 Task: For heading Calibri with Bold.  font size for heading24,  'Change the font style of data to'Bell MT.  and font size to 16,  Change the alignment of both headline & data to Align middle & Align Center.  In the sheet  BudgetAdjust
Action: Mouse moved to (65, 112)
Screenshot: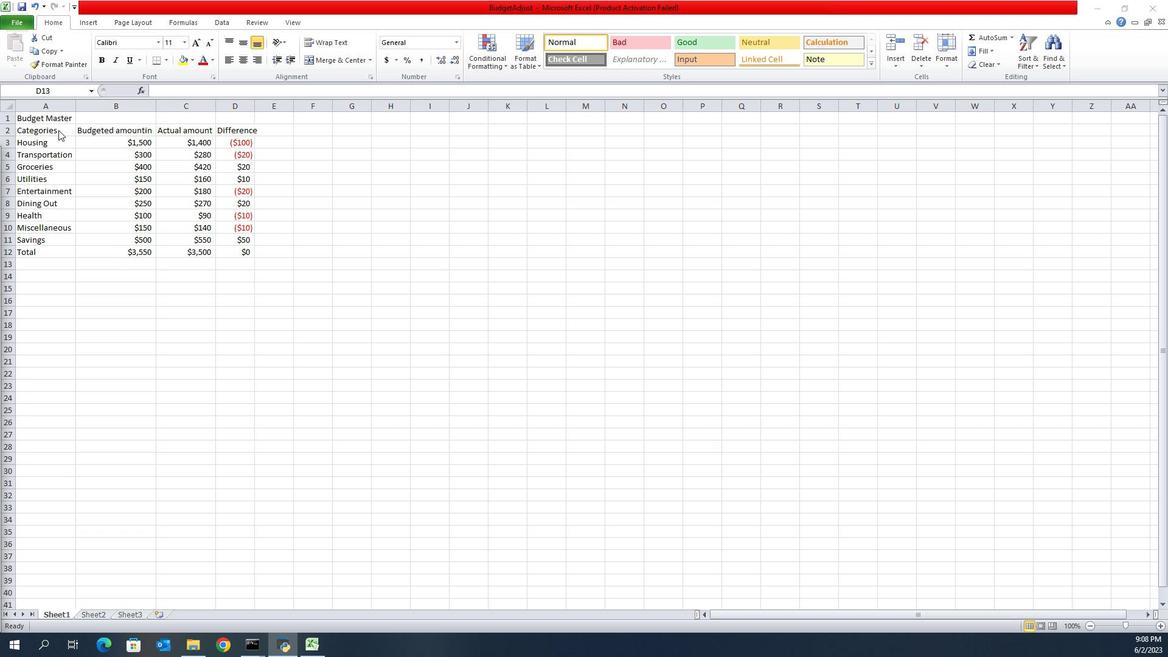 
Action: Mouse pressed left at (65, 112)
Screenshot: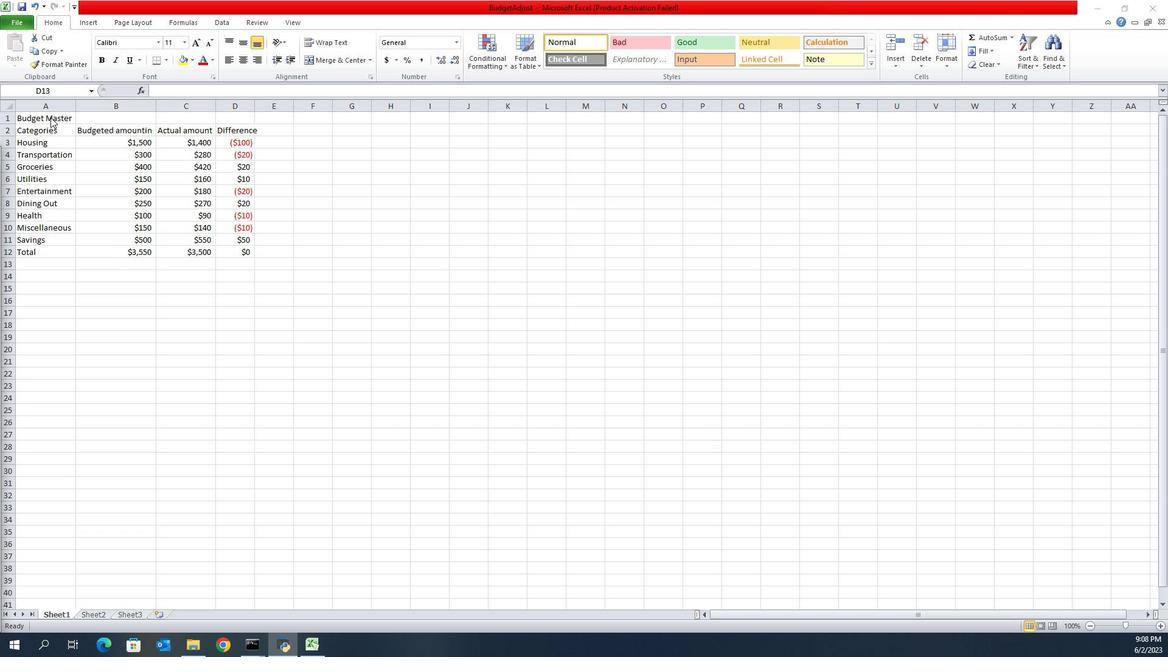 
Action: Mouse moved to (73, 115)
Screenshot: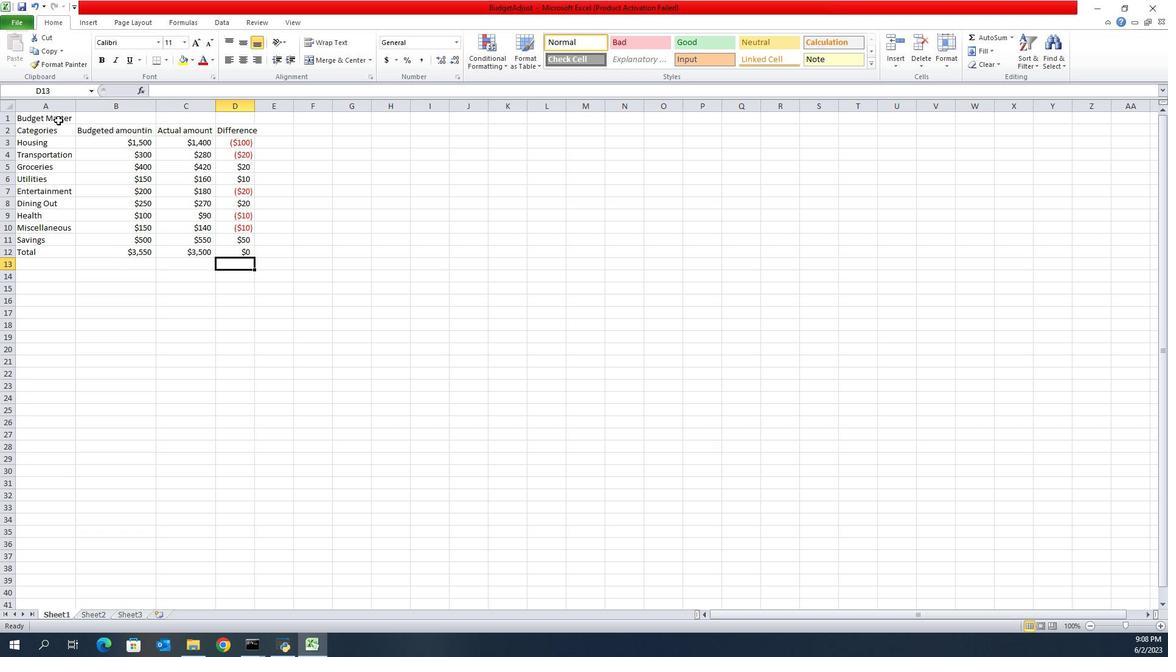 
Action: Mouse pressed left at (73, 115)
Screenshot: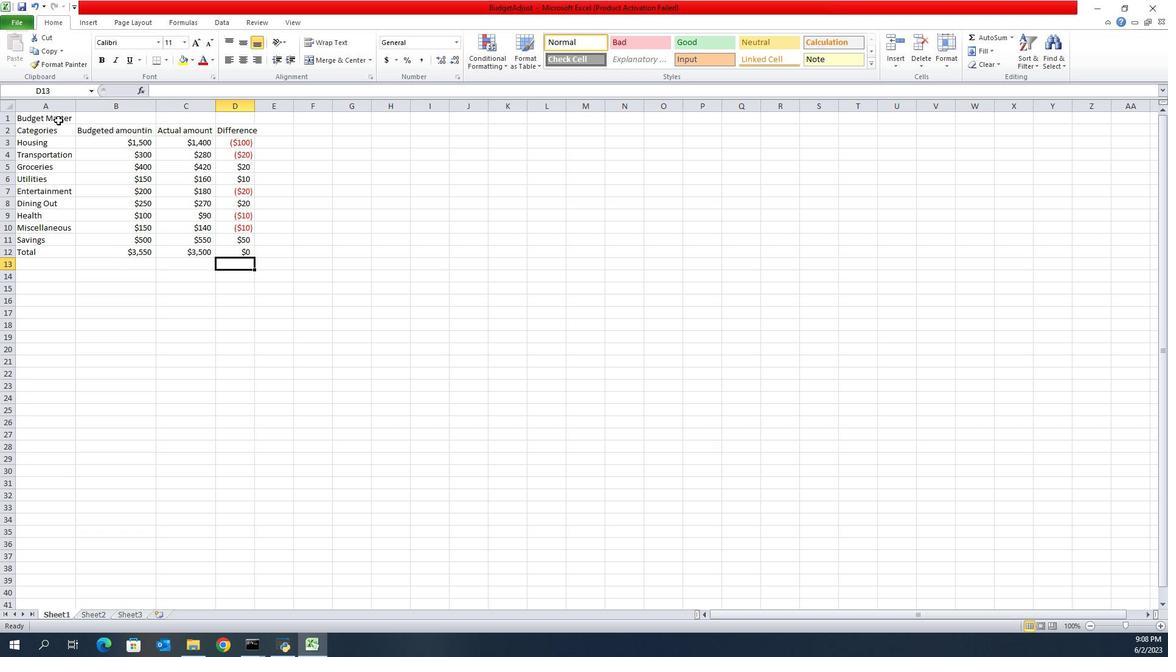 
Action: Mouse moved to (320, 63)
Screenshot: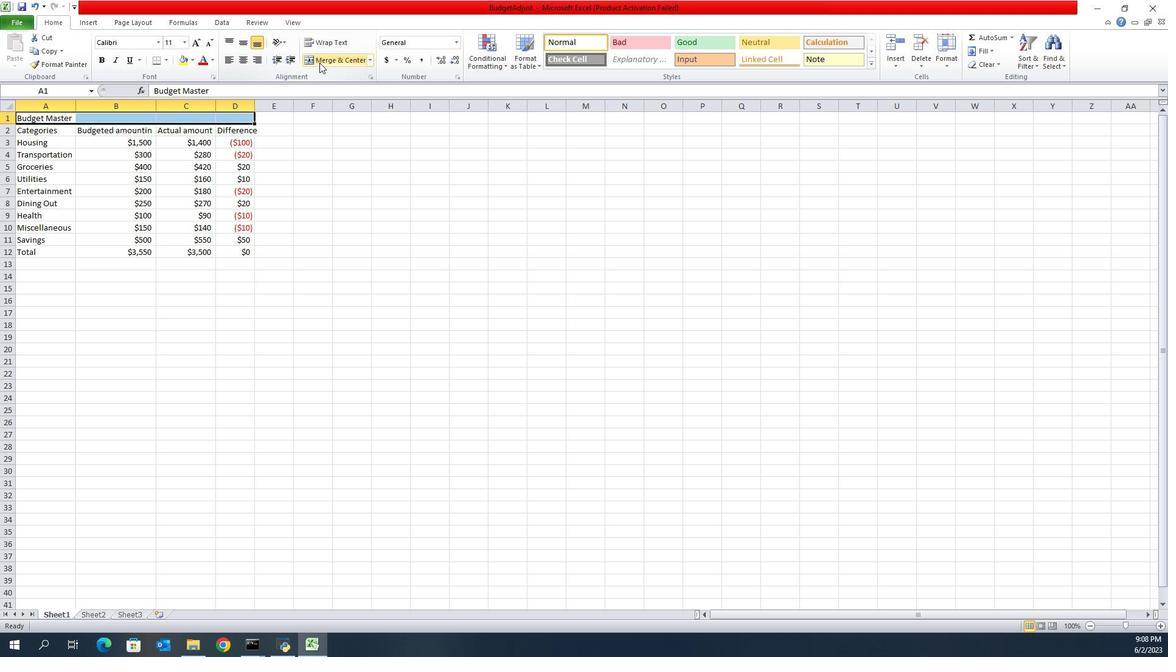 
Action: Mouse pressed left at (320, 63)
Screenshot: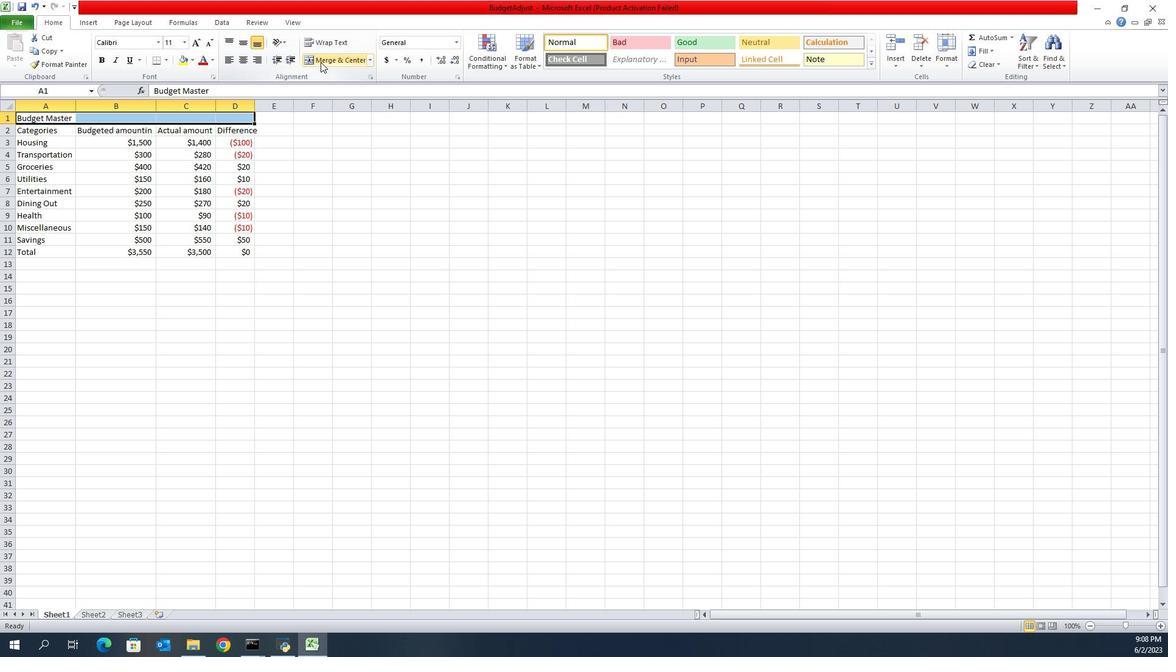 
Action: Mouse moved to (112, 62)
Screenshot: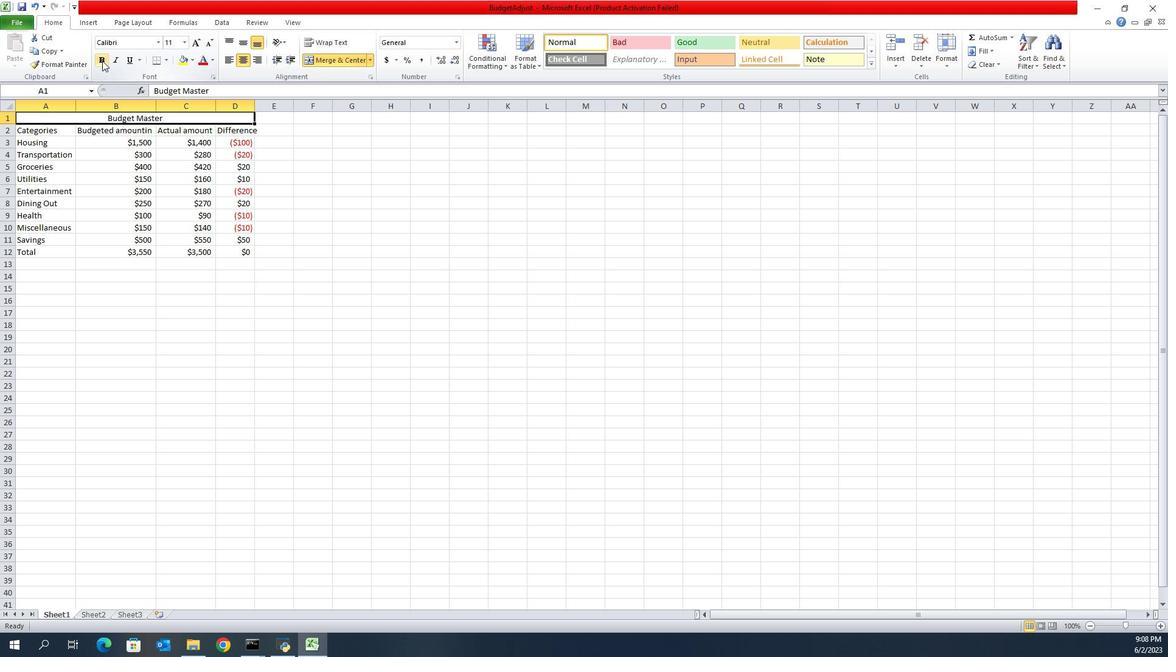 
Action: Mouse pressed left at (112, 62)
Screenshot: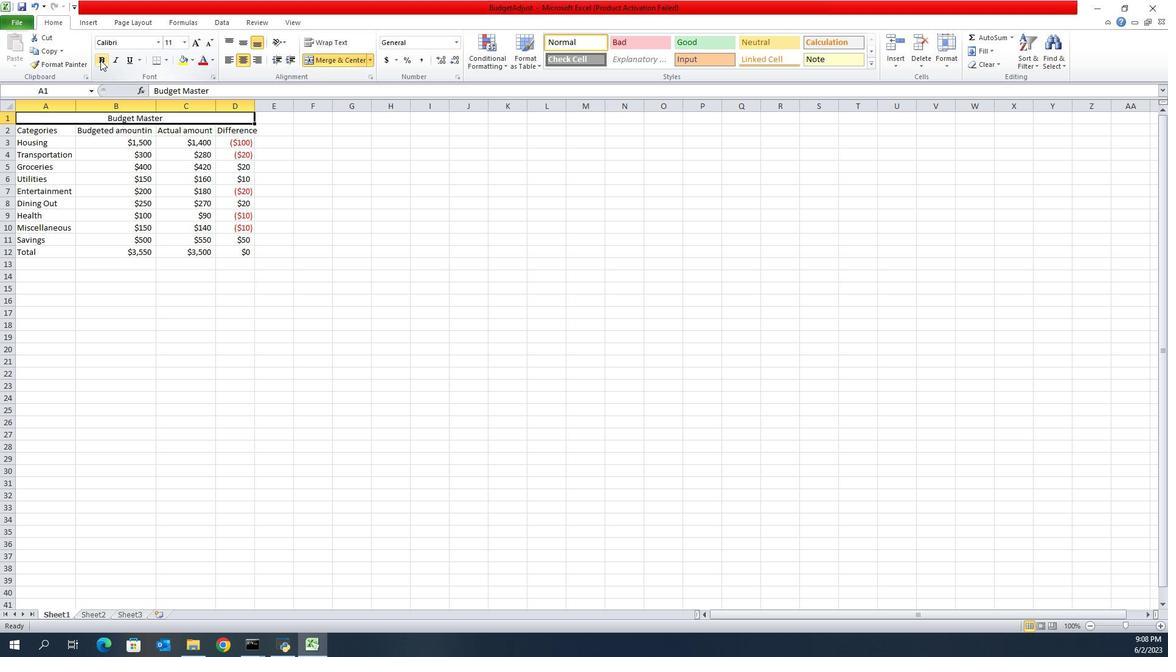 
Action: Mouse moved to (147, 45)
Screenshot: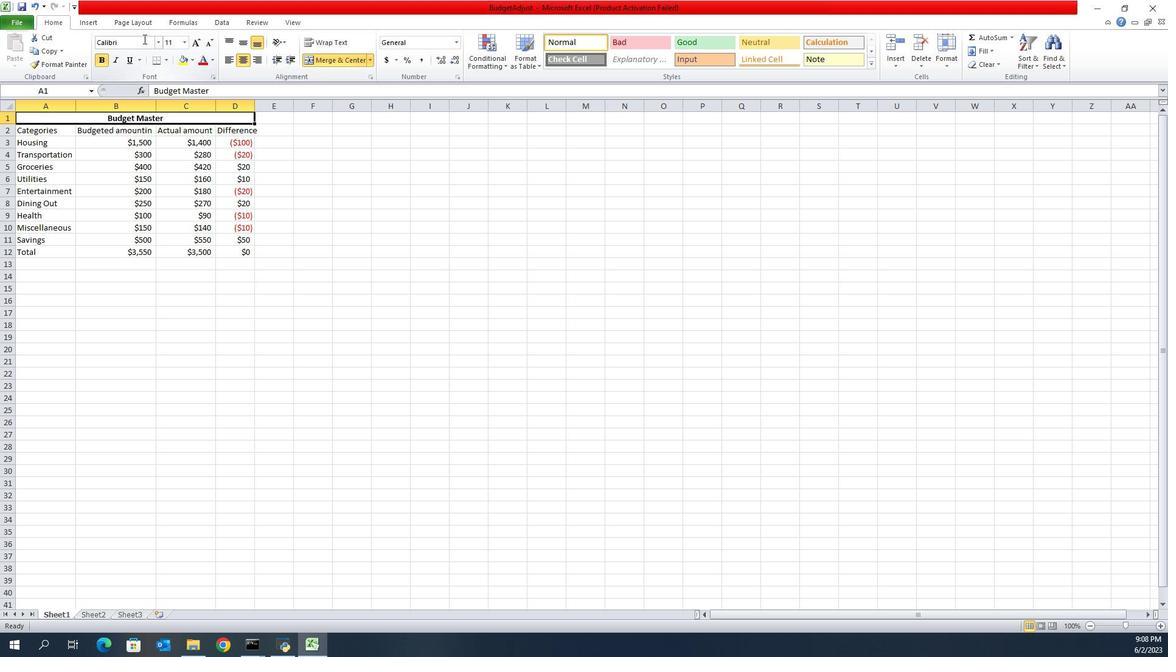 
Action: Mouse pressed left at (147, 45)
Screenshot: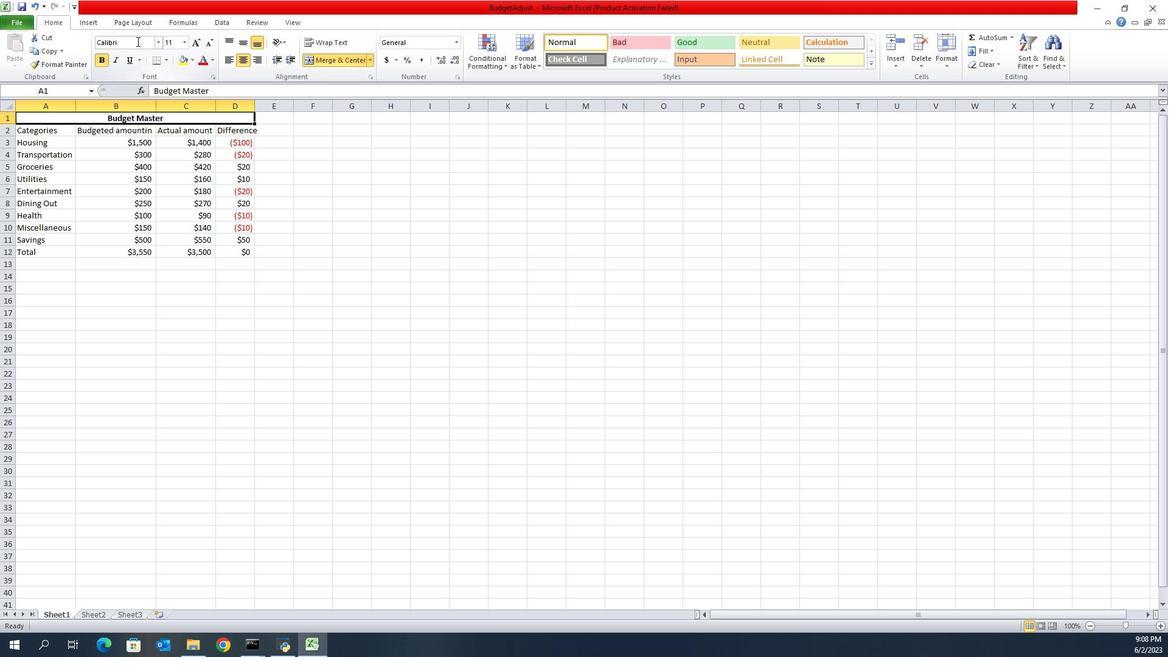
Action: Mouse moved to (150, 46)
Screenshot: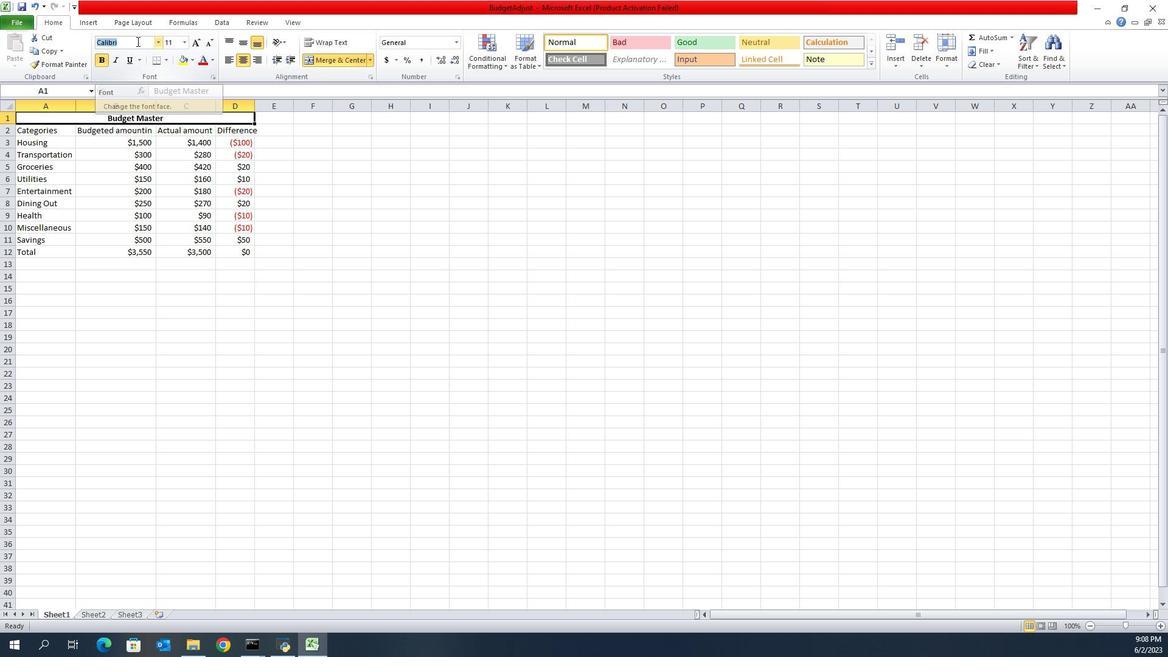 
Action: Key pressed <Key.shift>Calibri<Key.enter>
Screenshot: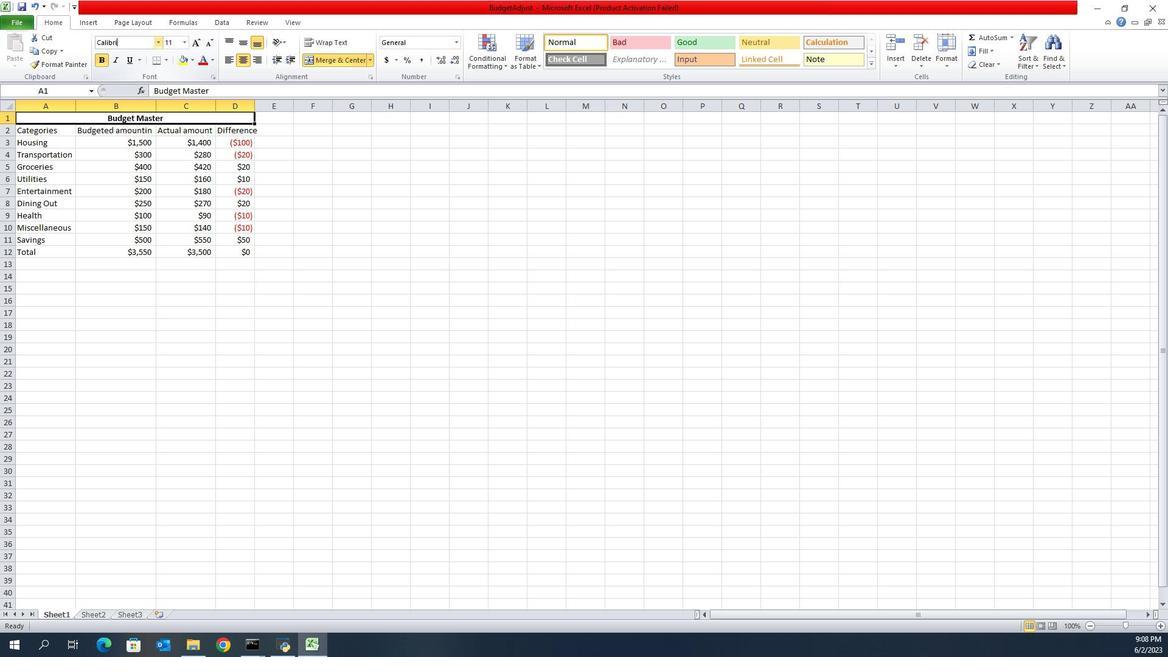 
Action: Mouse moved to (182, 46)
Screenshot: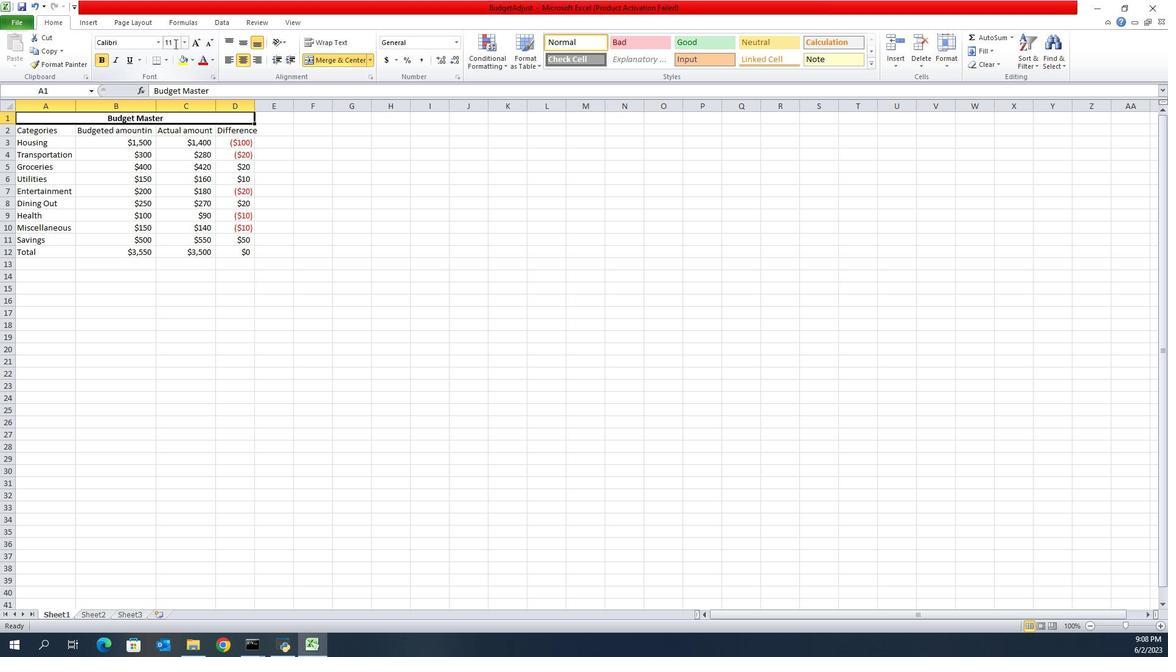 
Action: Mouse pressed left at (182, 46)
Screenshot: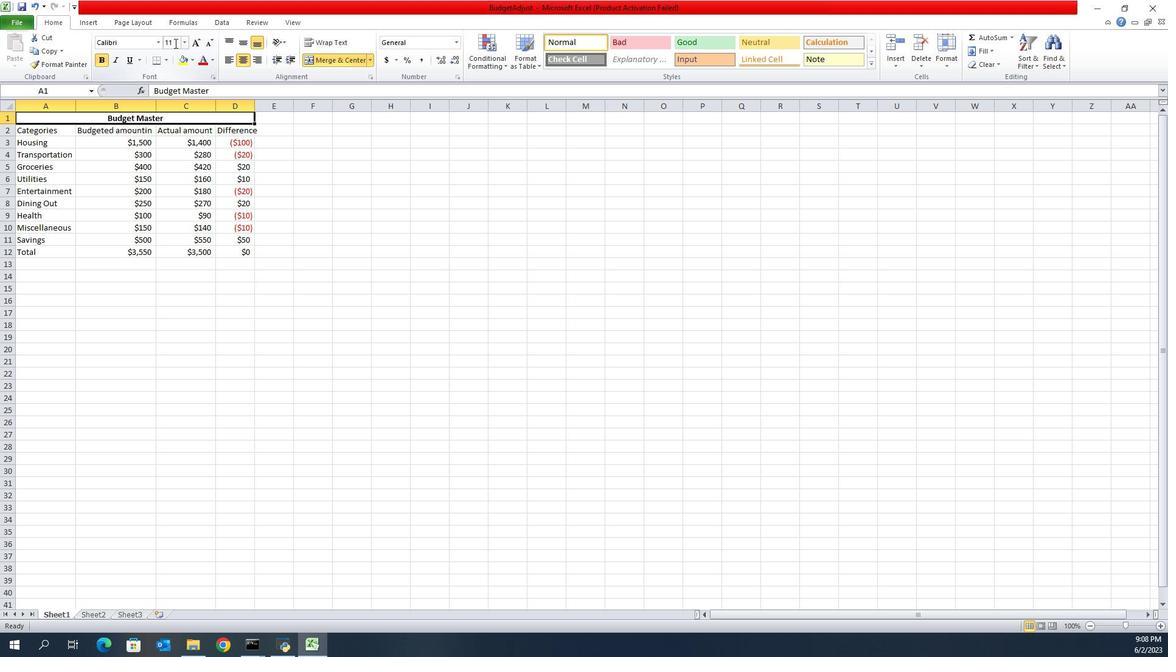 
Action: Key pressed 24<Key.enter>
Screenshot: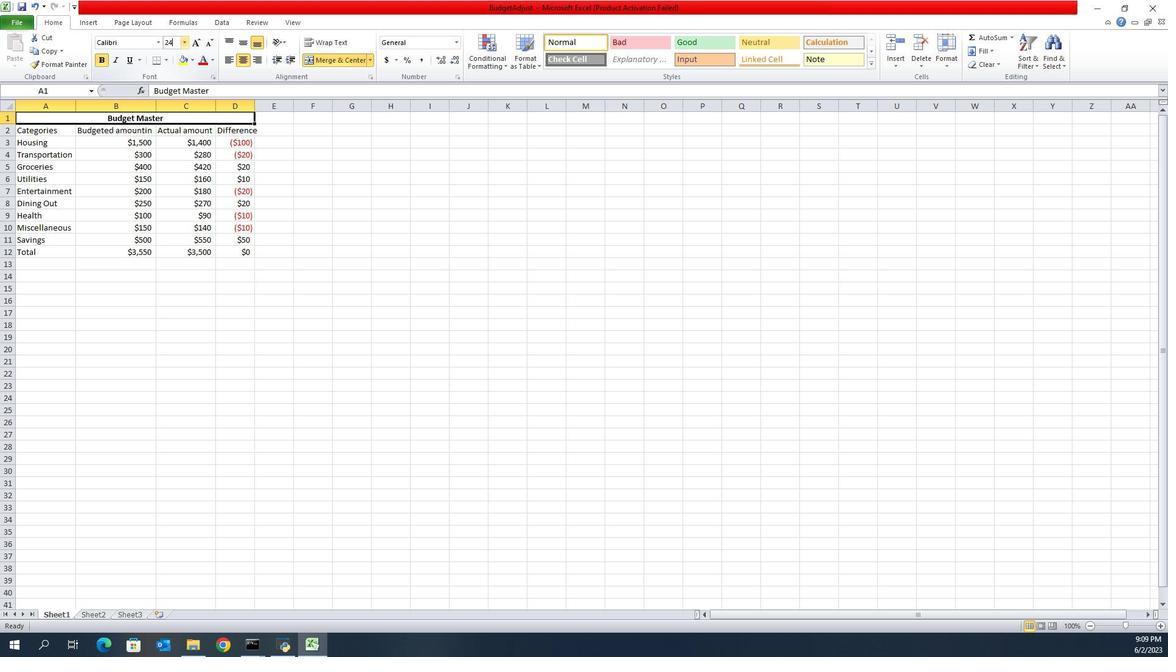 
Action: Mouse moved to (52, 136)
Screenshot: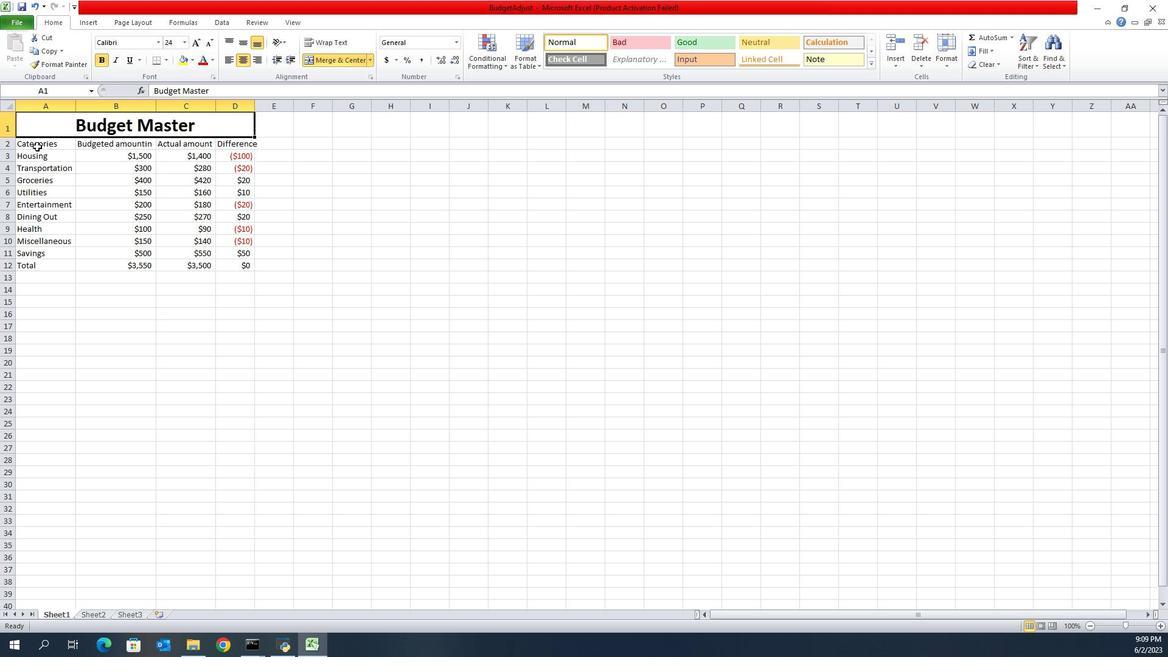 
Action: Mouse pressed left at (52, 136)
Screenshot: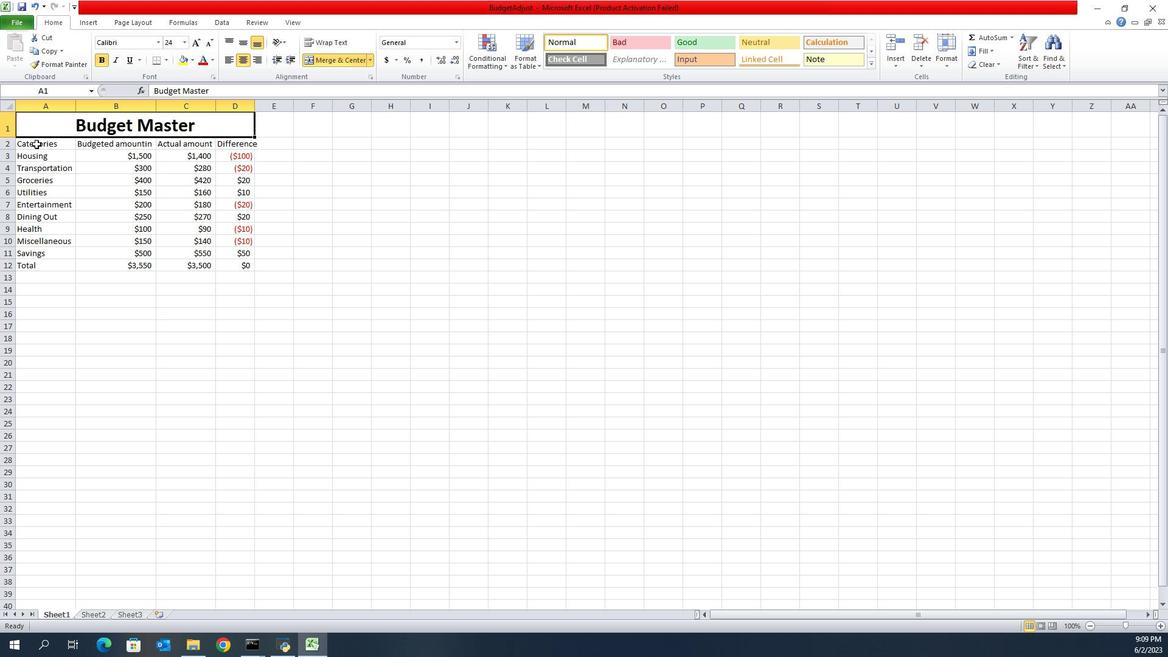 
Action: Mouse moved to (141, 45)
Screenshot: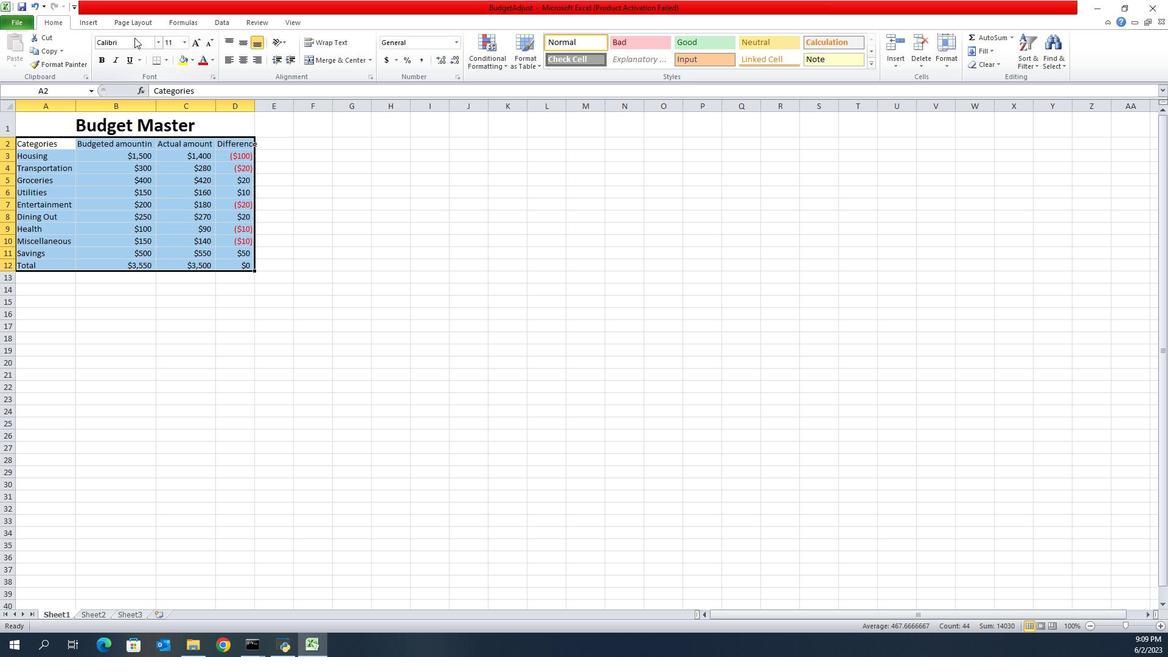 
Action: Mouse pressed left at (141, 45)
Screenshot: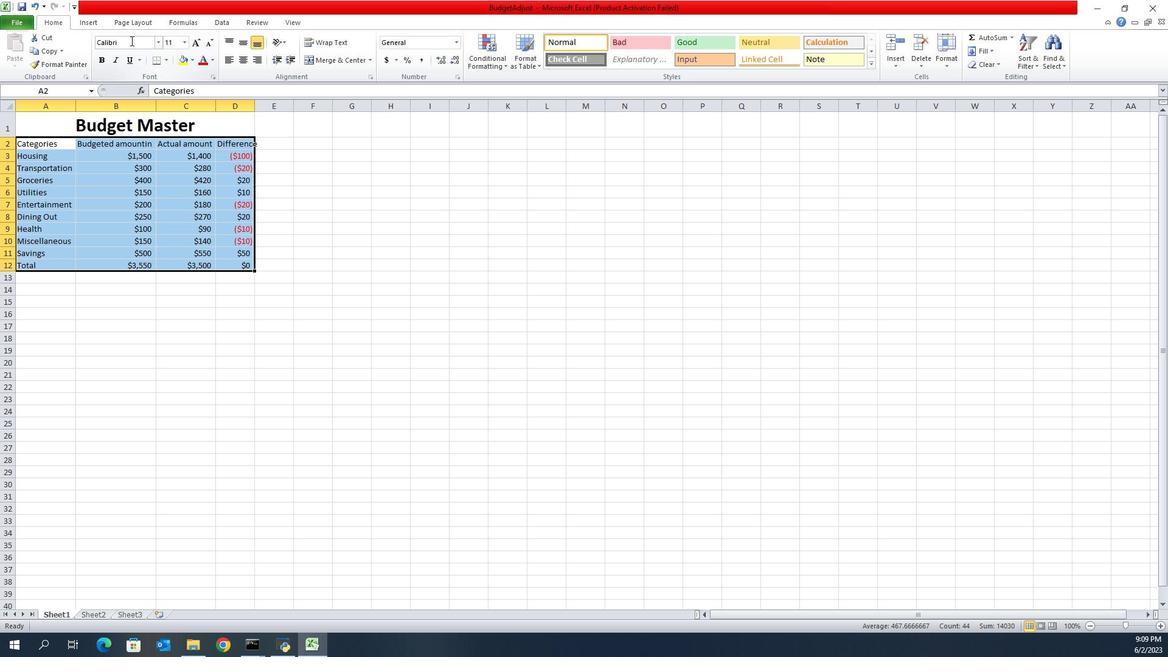 
Action: Key pressed <Key.shift>Bell<Key.enter>
Screenshot: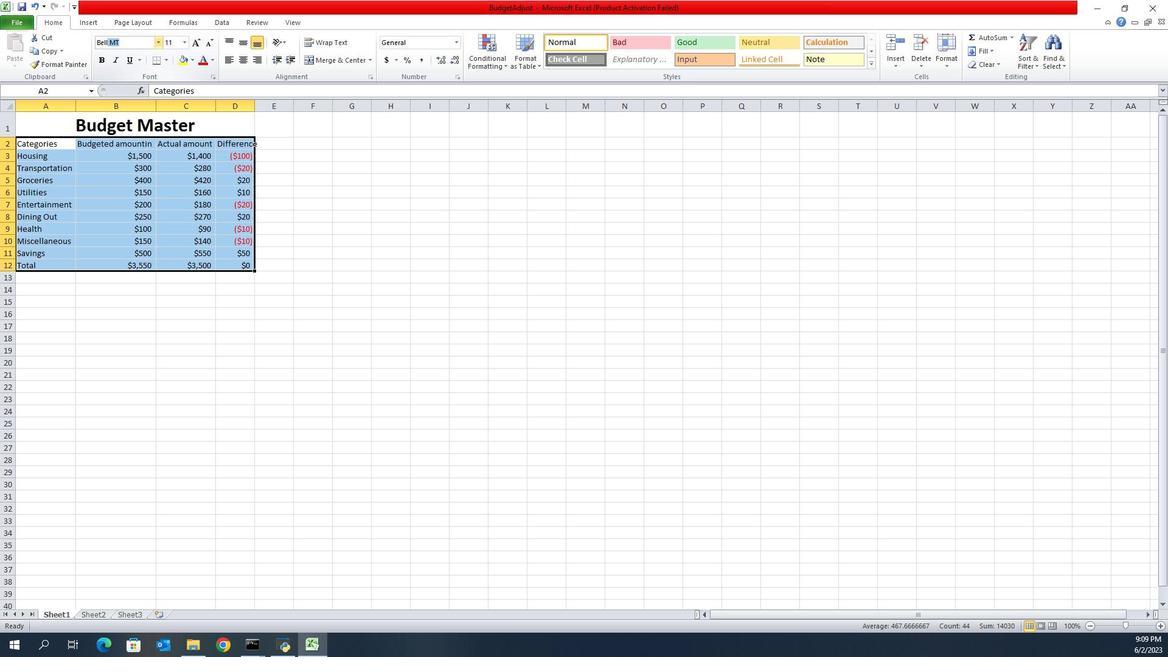 
Action: Mouse moved to (183, 47)
Screenshot: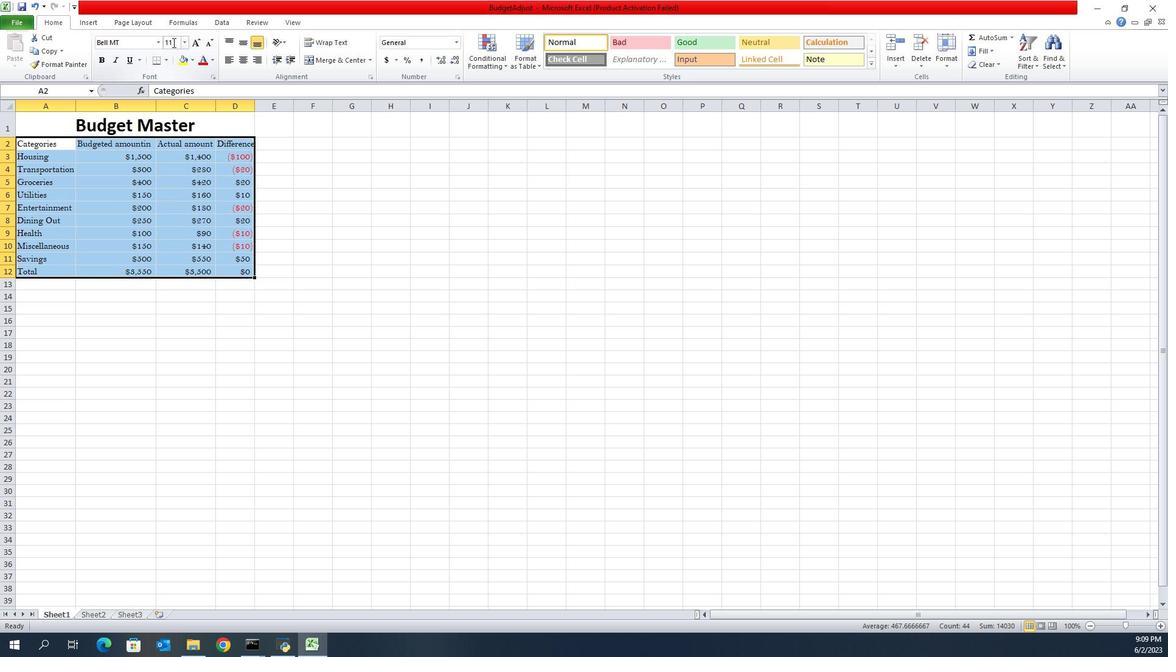 
Action: Mouse pressed left at (183, 47)
Screenshot: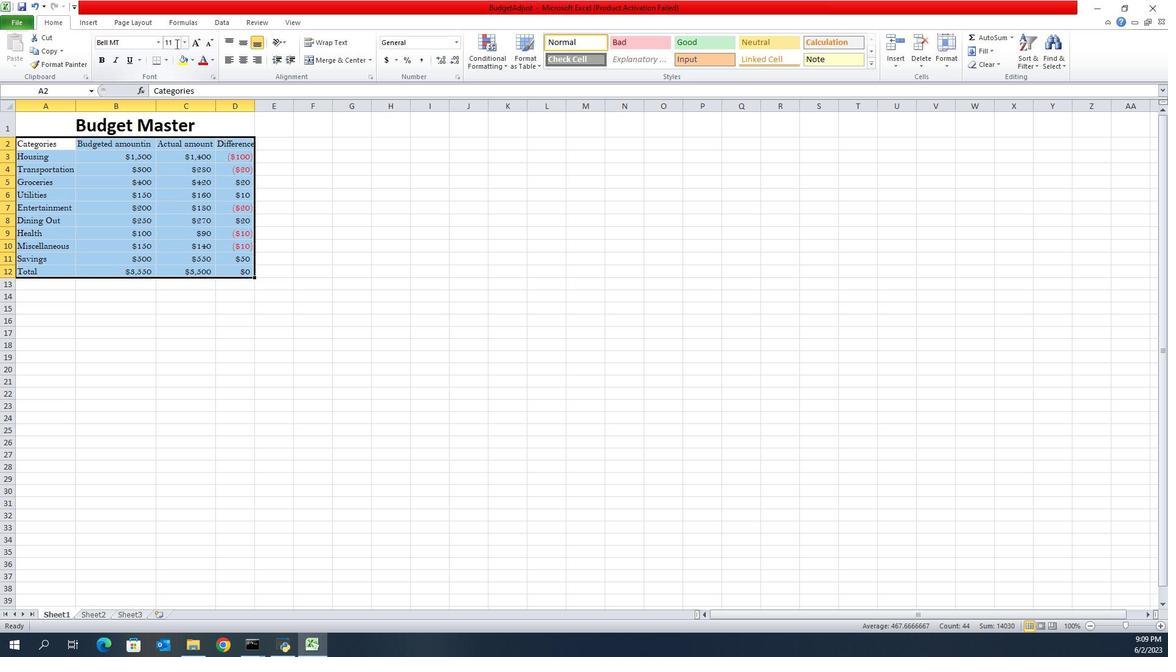 
Action: Key pressed 16<Key.enter>
Screenshot: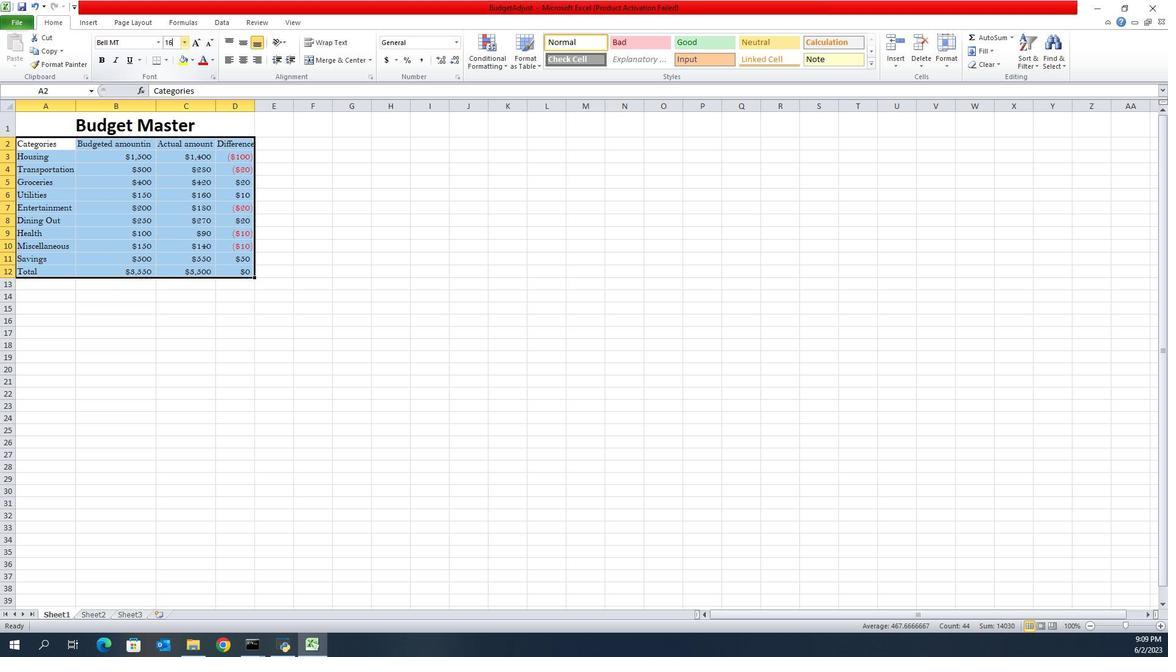 
Action: Mouse moved to (245, 63)
Screenshot: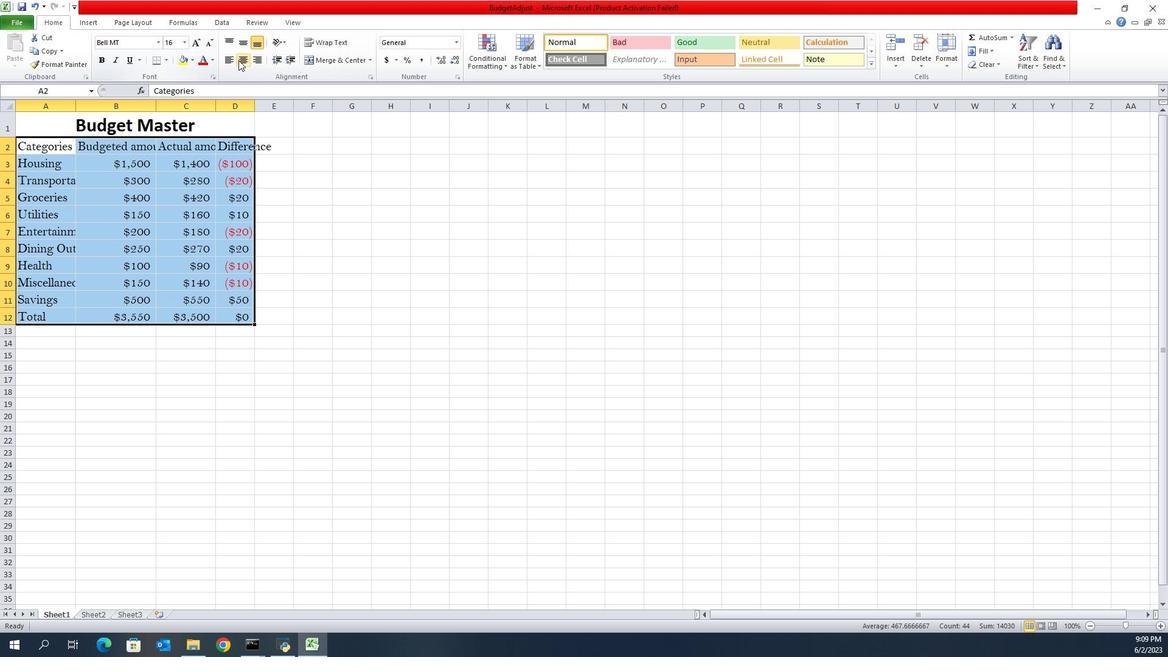 
Action: Mouse pressed left at (245, 63)
Screenshot: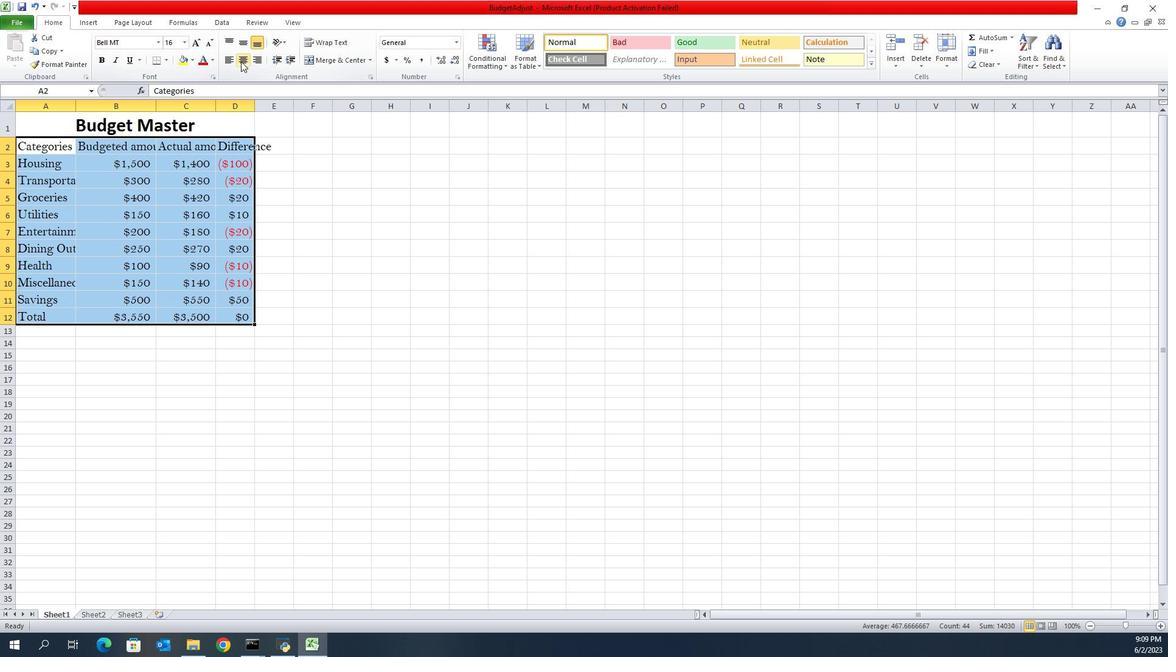 
Action: Mouse moved to (248, 46)
Screenshot: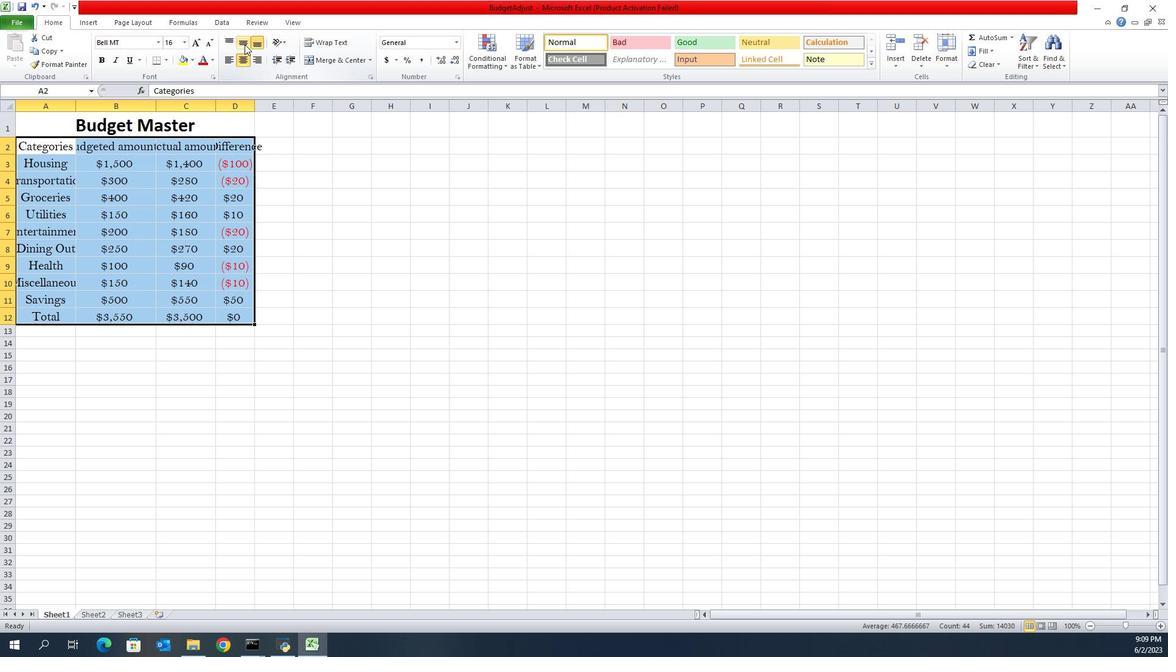 
Action: Mouse pressed left at (248, 46)
Screenshot: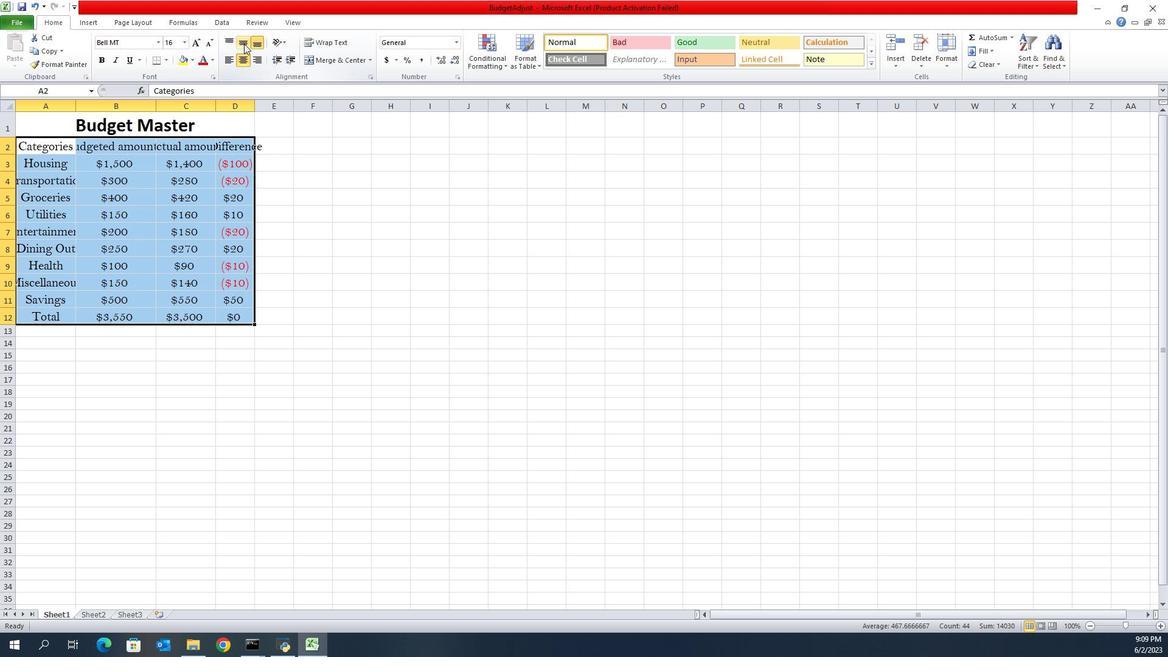 
Action: Key pressed ctrl+S
Screenshot: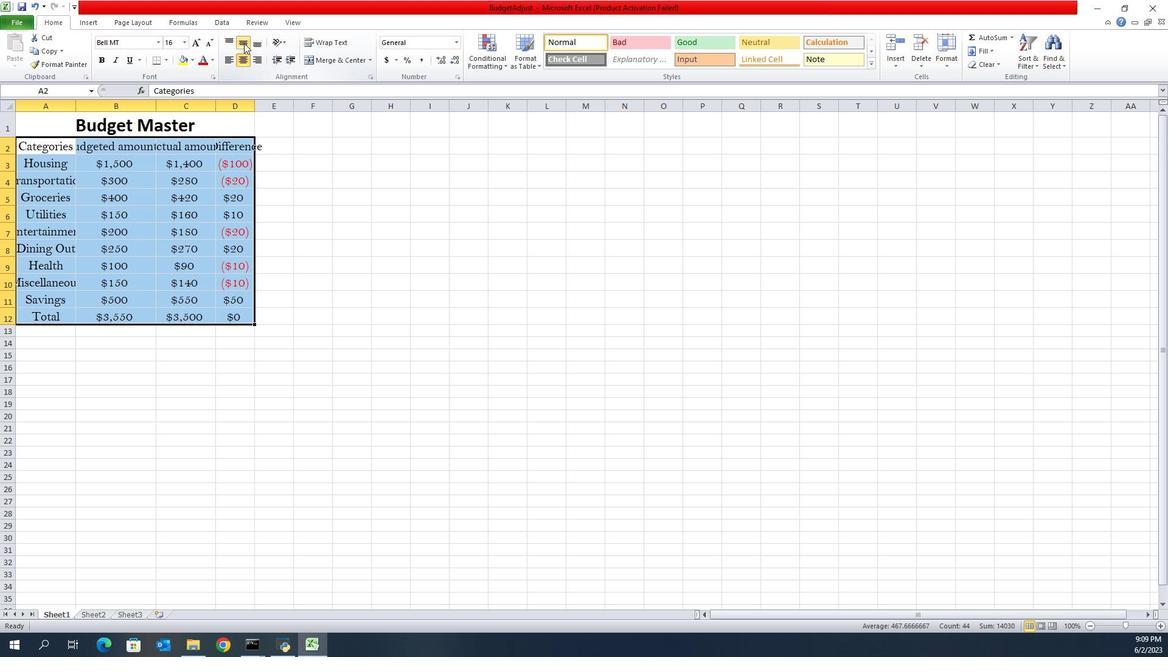 
